 Task: Search copy of my invoice in Marketing Solutions
Action: Mouse moved to (320, 456)
Screenshot: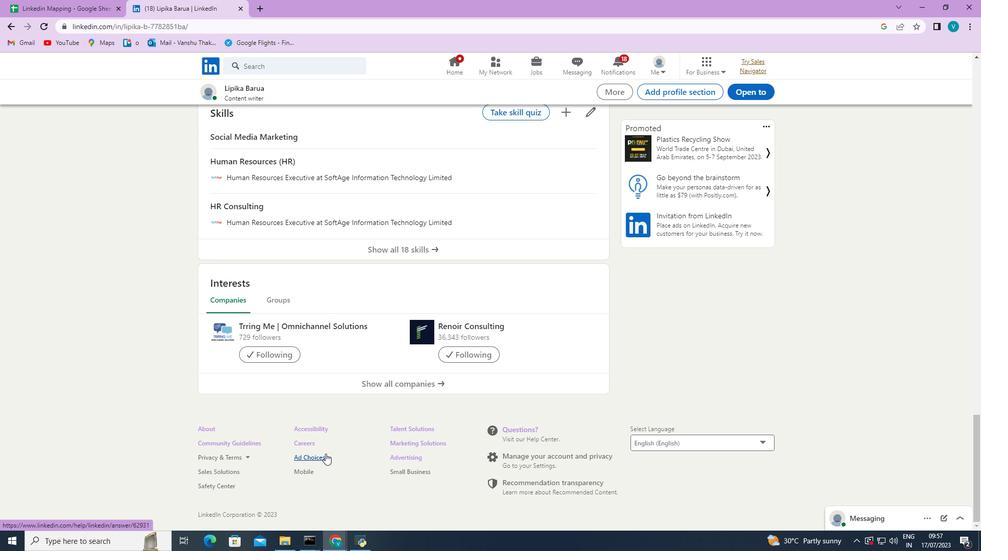 
Action: Mouse pressed left at (320, 456)
Screenshot: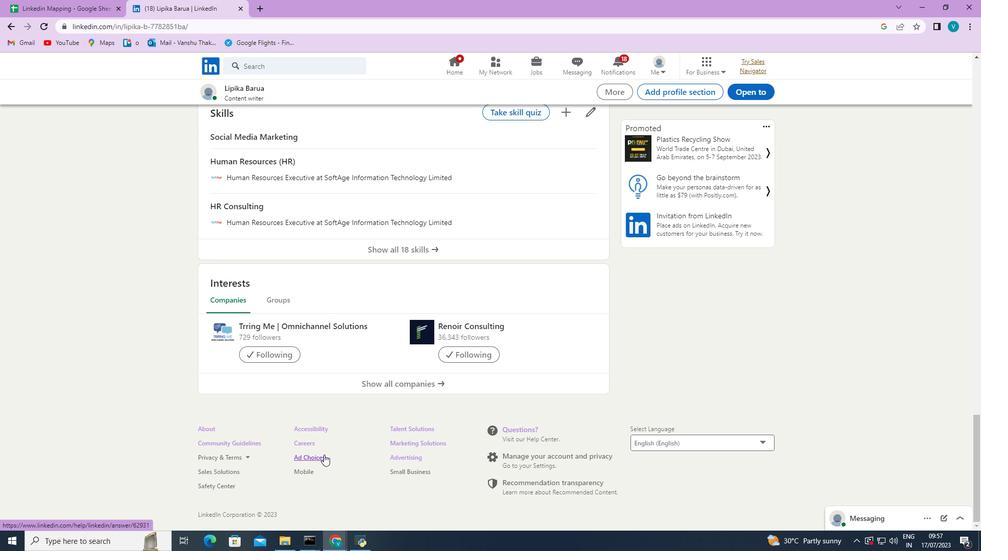 
Action: Mouse moved to (339, 89)
Screenshot: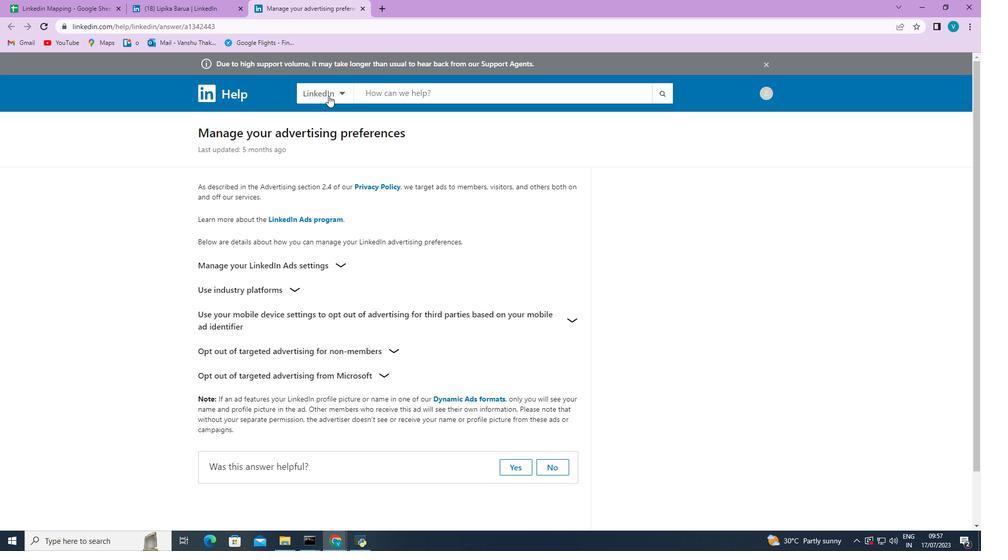 
Action: Mouse pressed left at (339, 89)
Screenshot: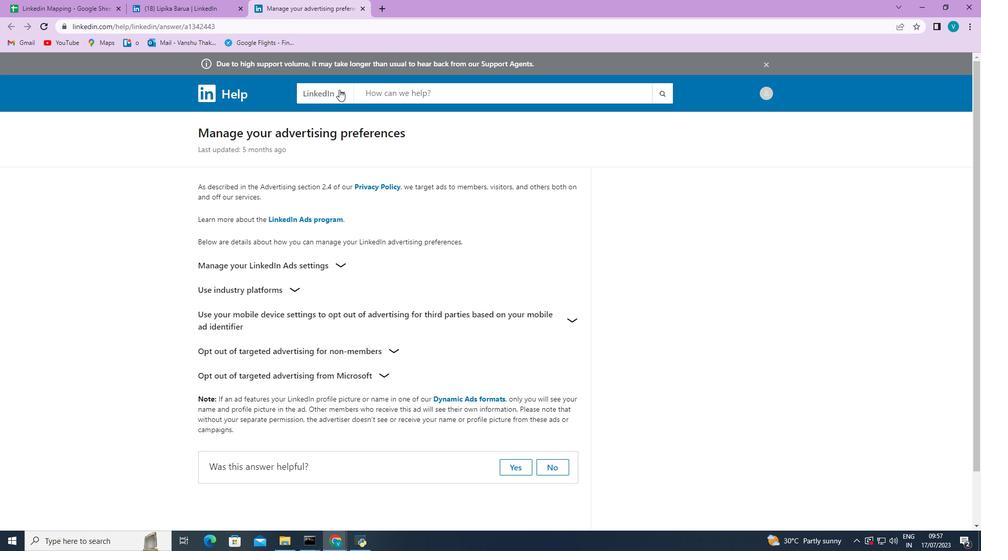 
Action: Mouse moved to (352, 201)
Screenshot: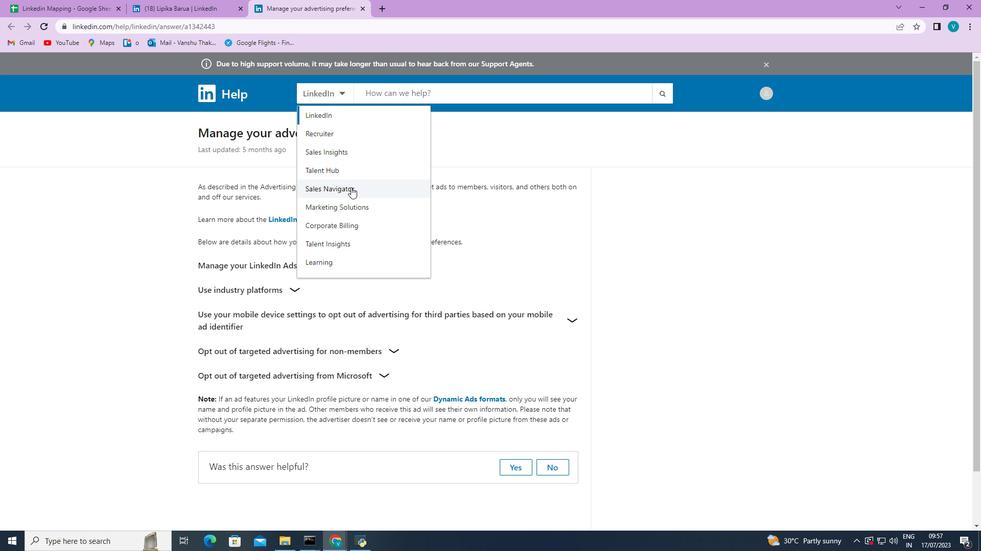 
Action: Mouse pressed left at (352, 201)
Screenshot: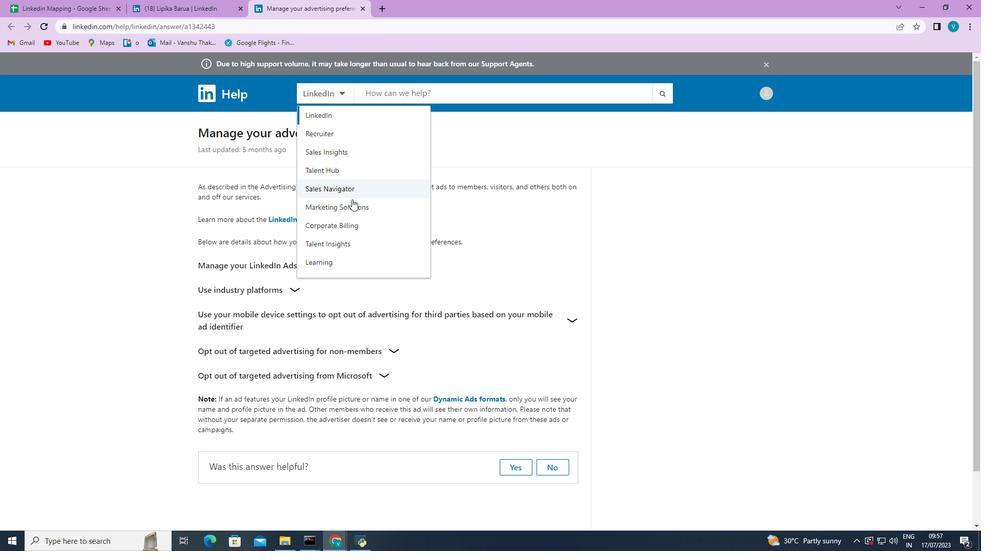 
Action: Mouse moved to (468, 96)
Screenshot: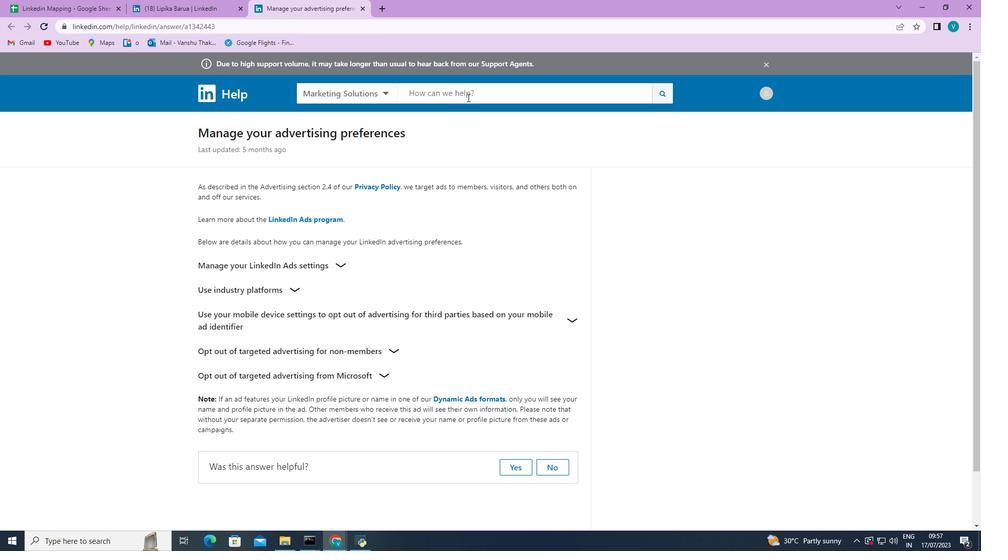 
Action: Mouse pressed left at (468, 96)
Screenshot: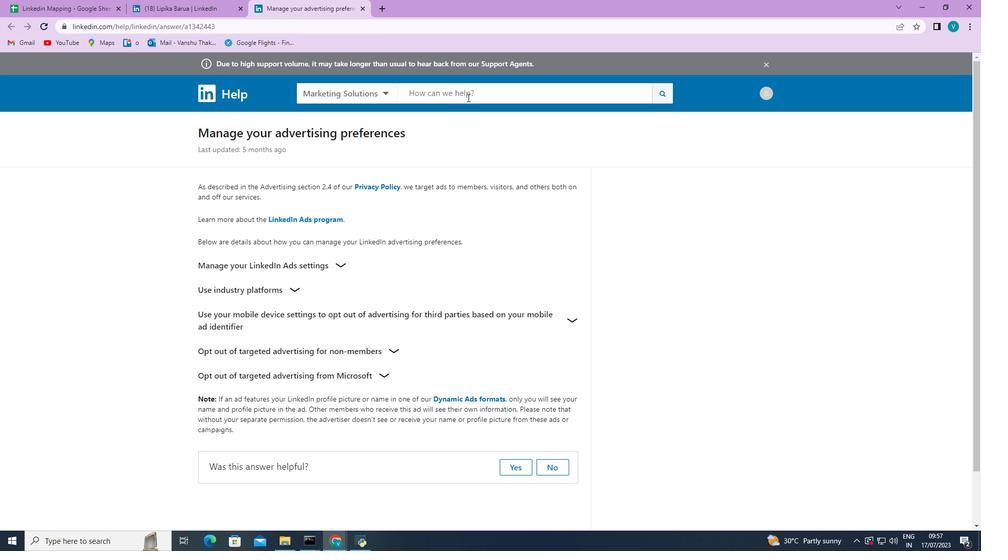 
Action: Key pressed copy<Key.space>of<Key.space>my<Key.space>invoice<Key.enter>
Screenshot: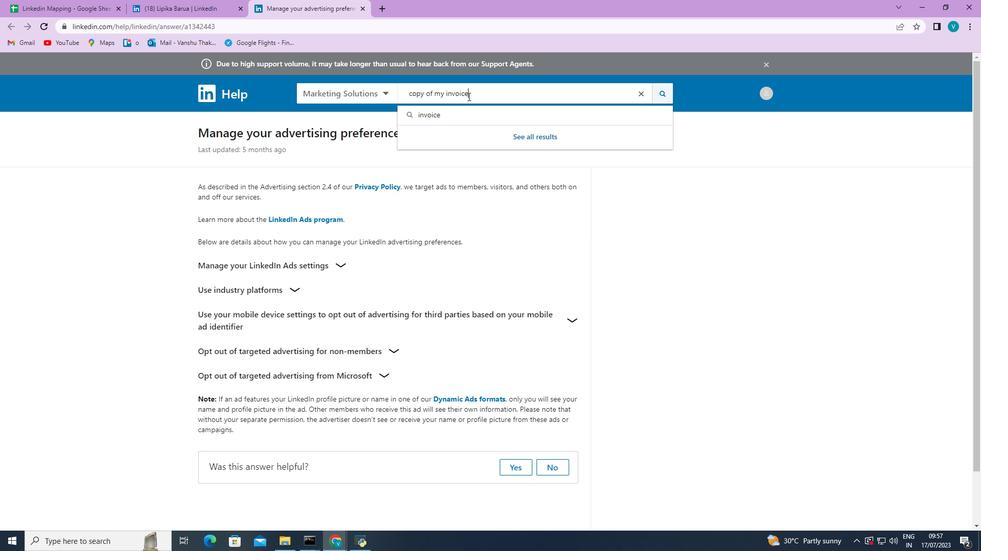 
Action: Mouse moved to (736, 181)
Screenshot: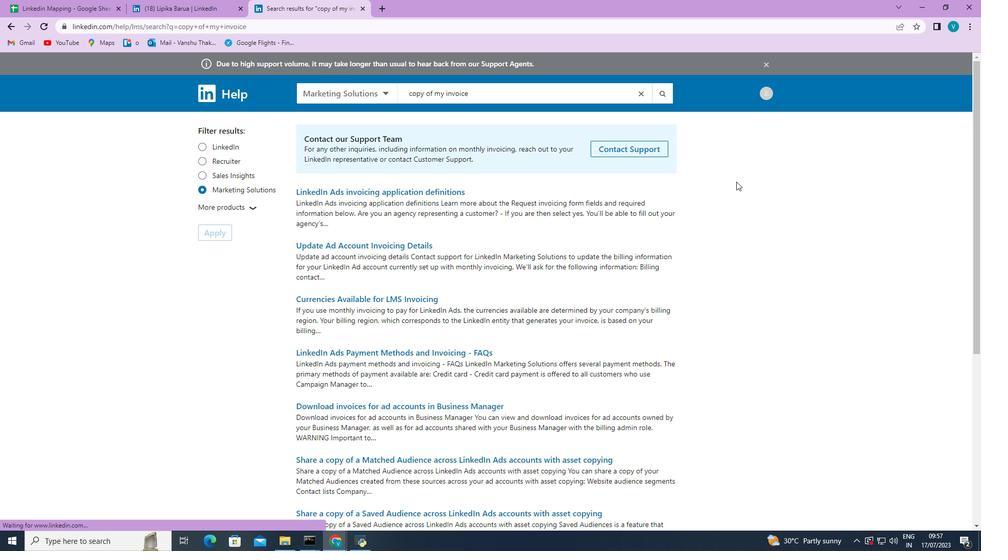
Action: Mouse scrolled (736, 181) with delta (0, 0)
Screenshot: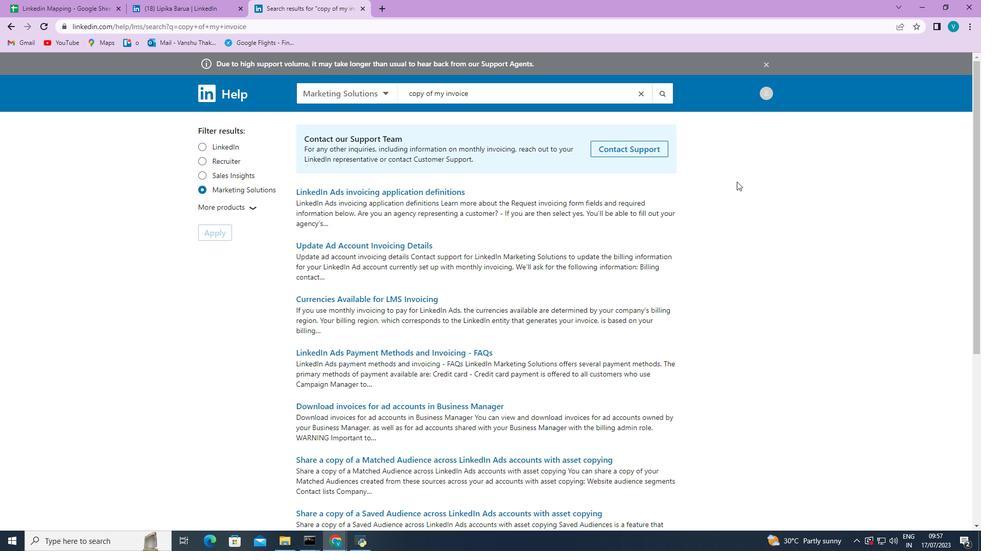 
Action: Mouse scrolled (736, 181) with delta (0, 0)
Screenshot: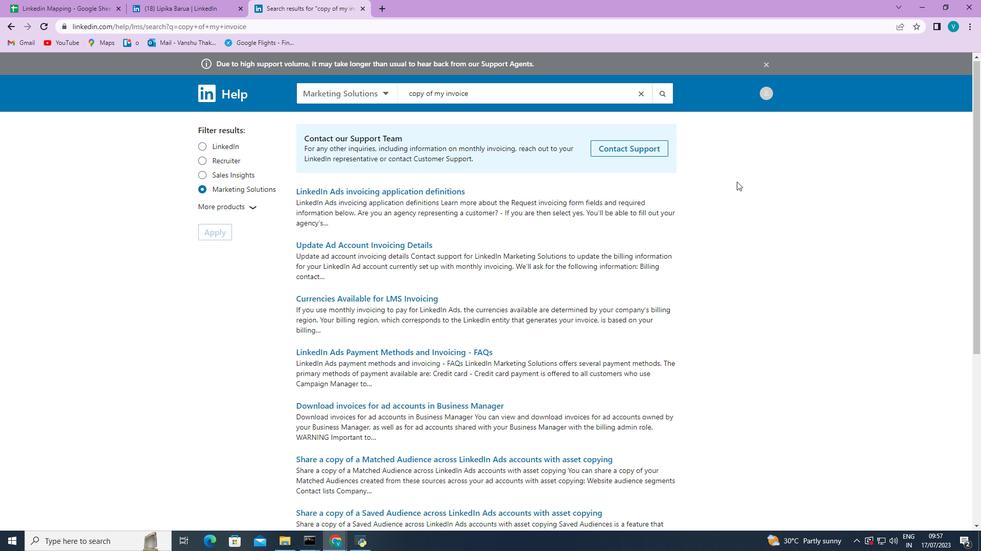 
Action: Mouse scrolled (736, 181) with delta (0, 0)
Screenshot: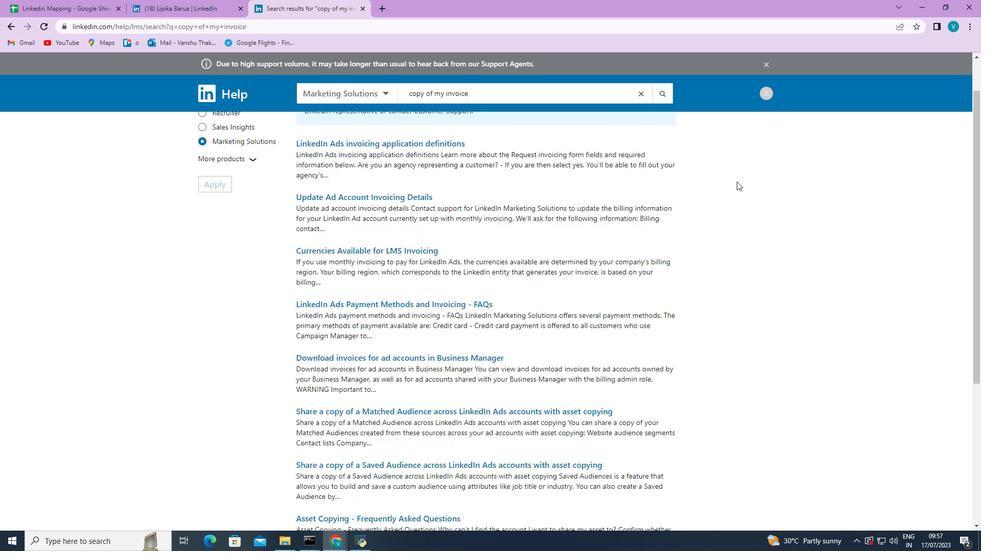 
Action: Mouse scrolled (736, 181) with delta (0, 0)
Screenshot: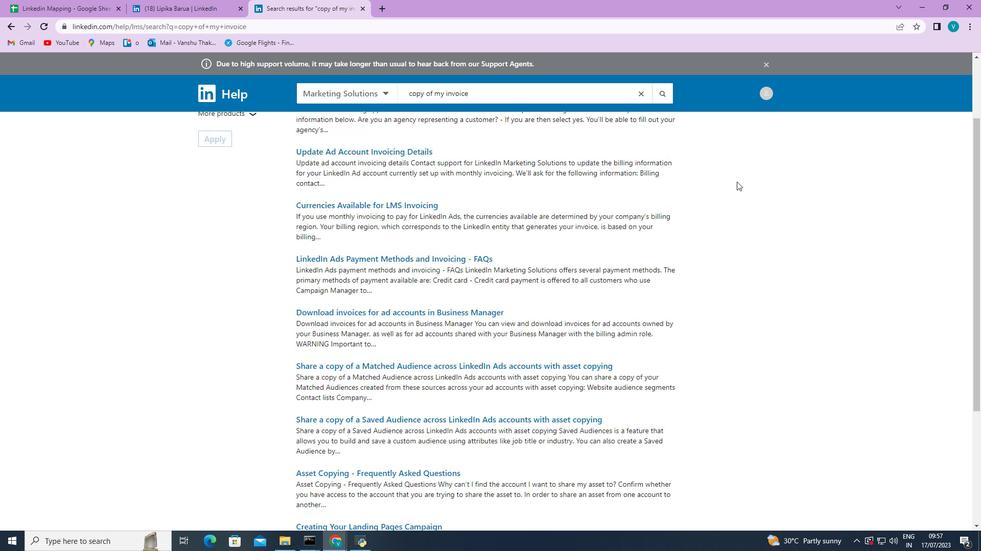 
Action: Mouse scrolled (736, 181) with delta (0, 0)
Screenshot: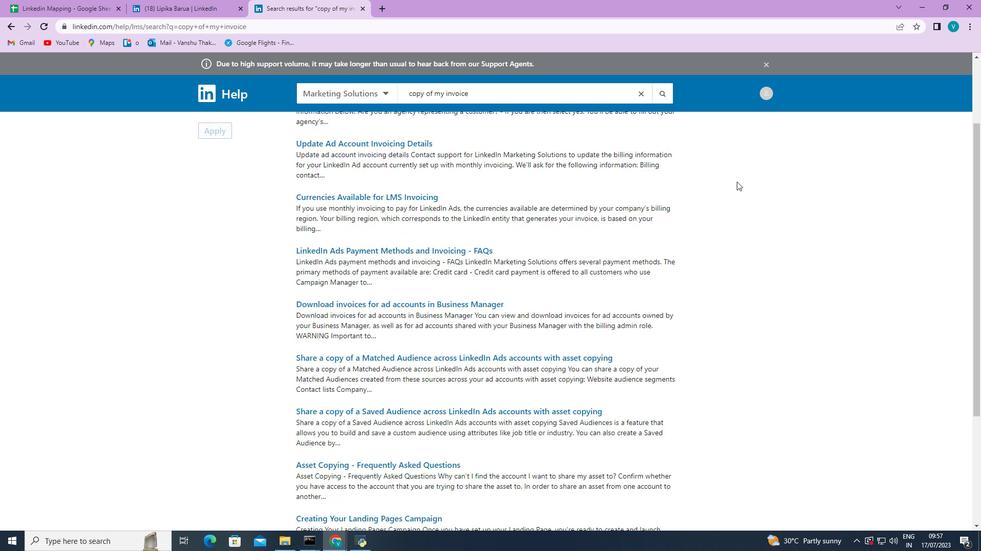 
Action: Mouse scrolled (736, 181) with delta (0, 0)
Screenshot: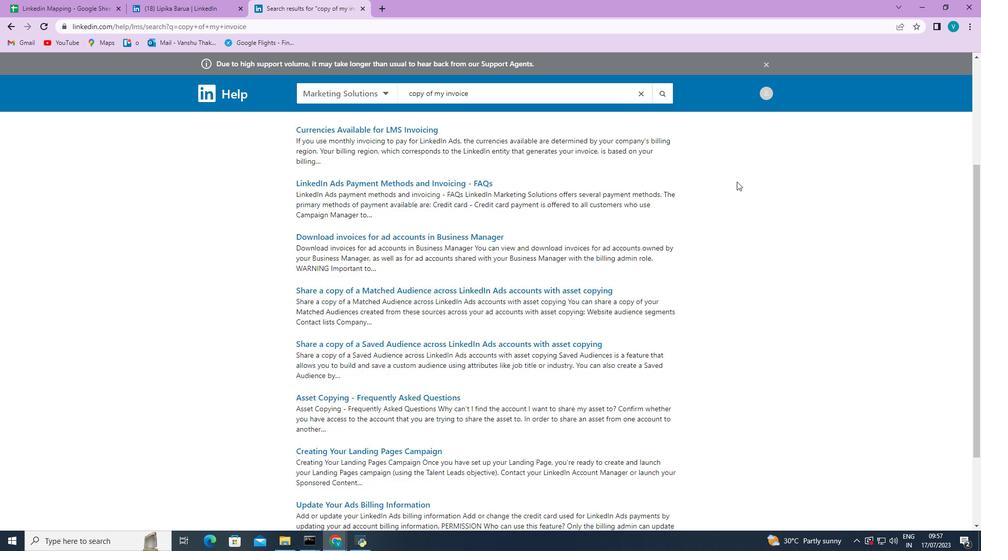 
Action: Mouse scrolled (736, 181) with delta (0, 0)
Screenshot: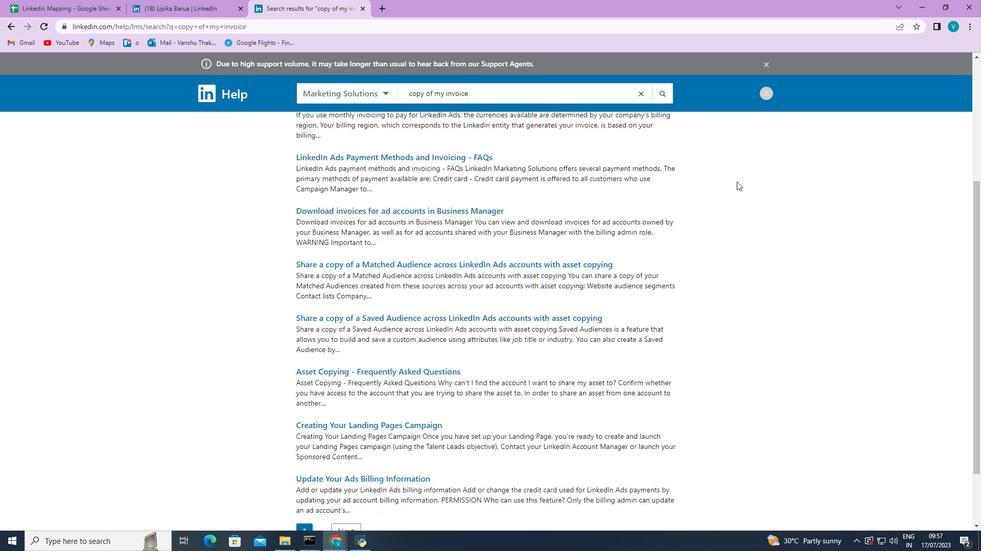 
Action: Mouse scrolled (736, 181) with delta (0, 0)
Screenshot: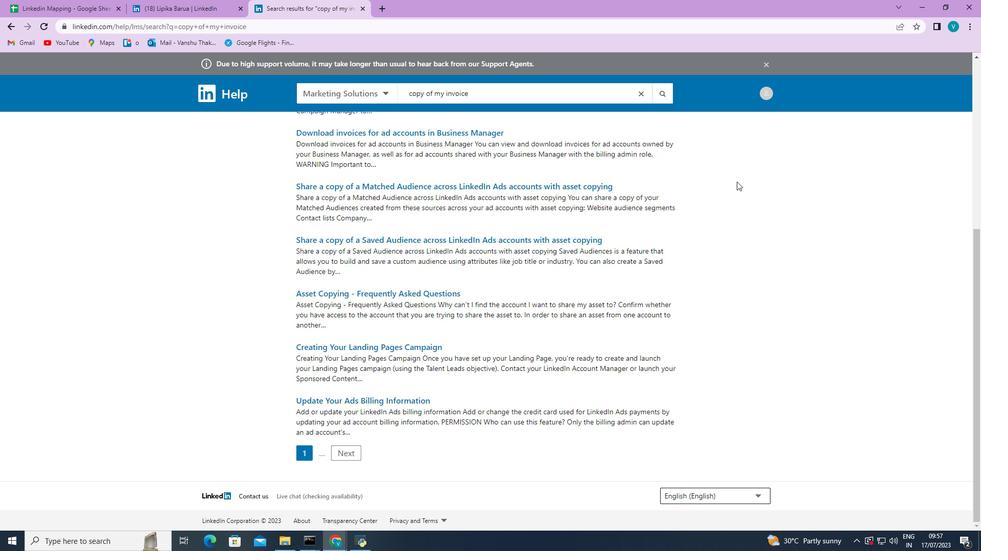 
Action: Mouse scrolled (736, 181) with delta (0, 0)
Screenshot: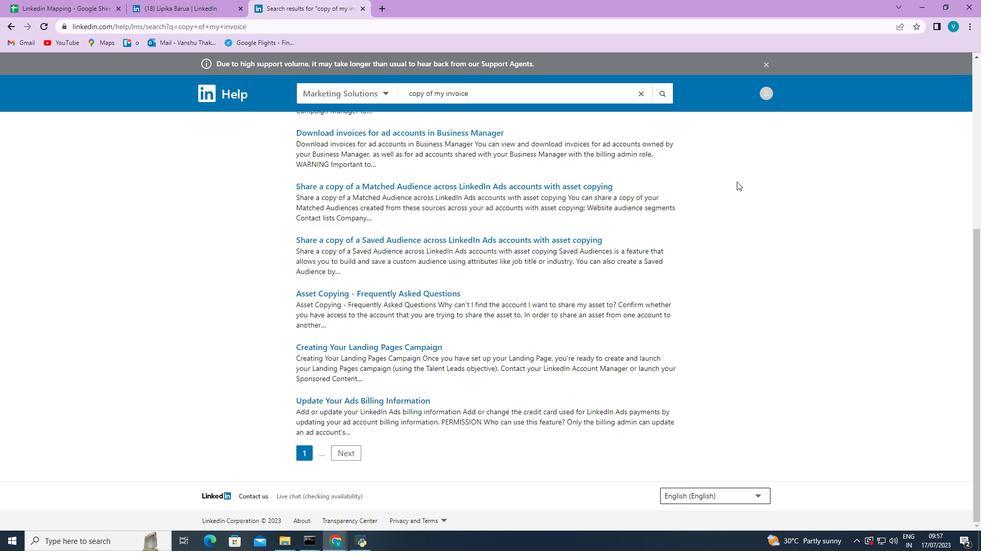 
Action: Mouse scrolled (736, 181) with delta (0, 0)
Screenshot: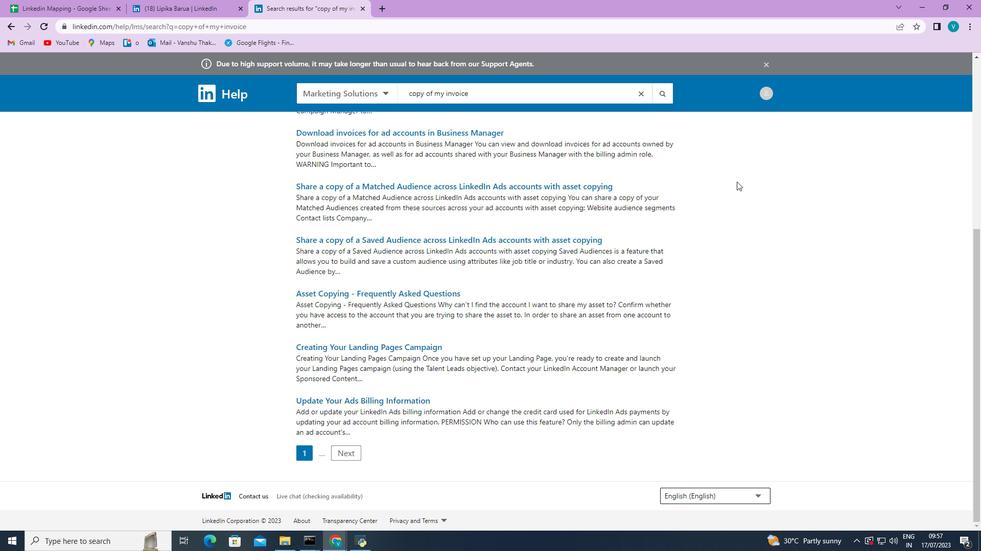 
Action: Mouse scrolled (736, 181) with delta (0, 0)
Screenshot: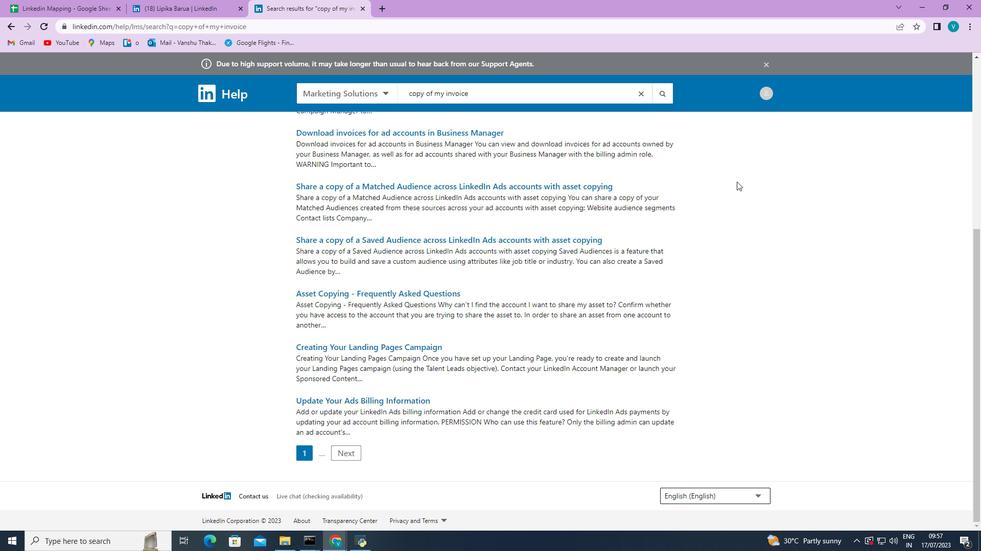 
Action: Mouse scrolled (736, 181) with delta (0, 0)
Screenshot: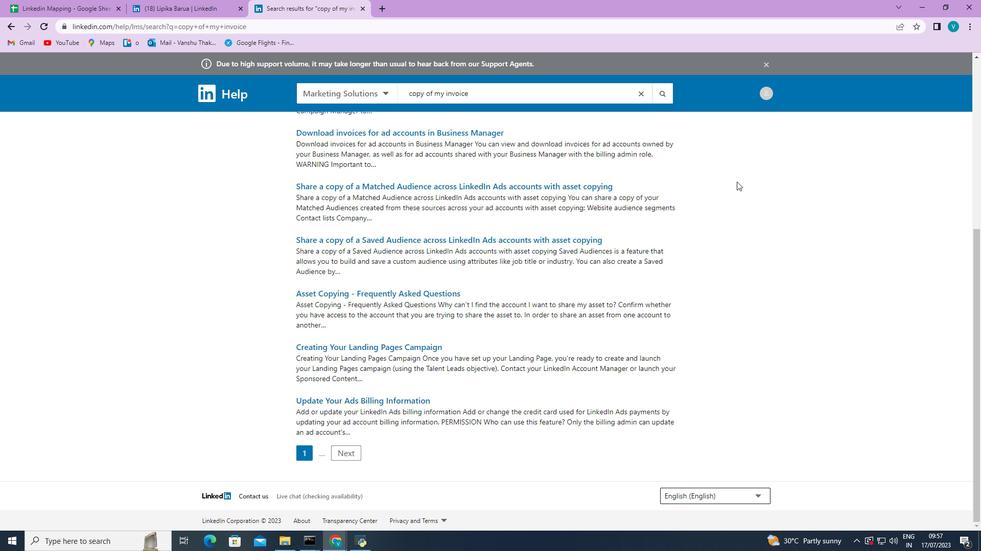 
Action: Mouse scrolled (736, 181) with delta (0, 0)
Screenshot: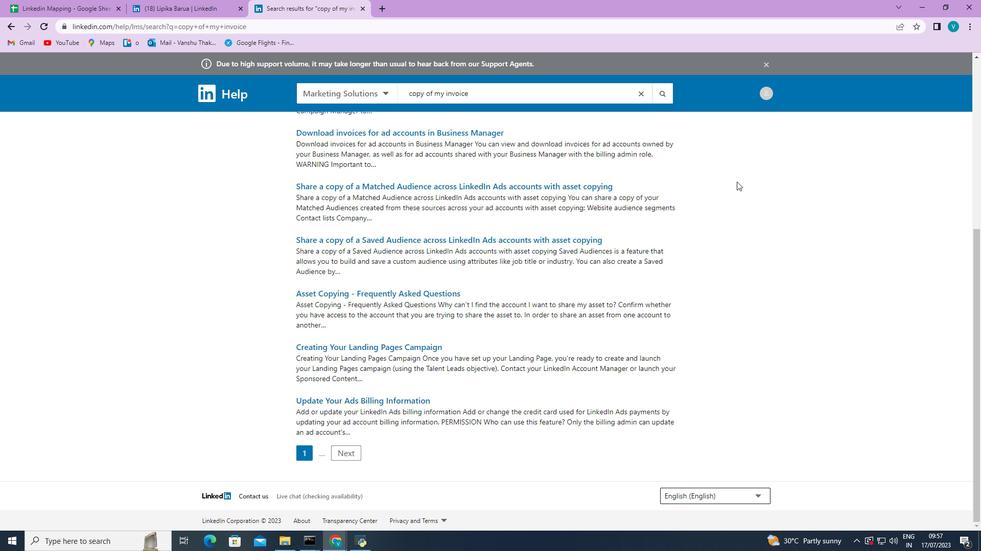 
Action: Mouse scrolled (736, 181) with delta (0, 0)
Screenshot: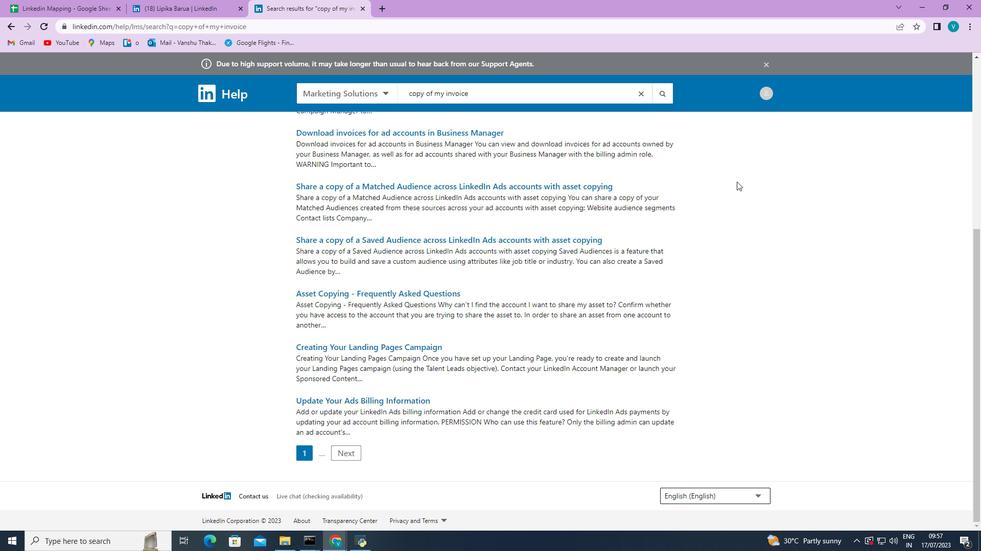
Action: Mouse moved to (736, 186)
Screenshot: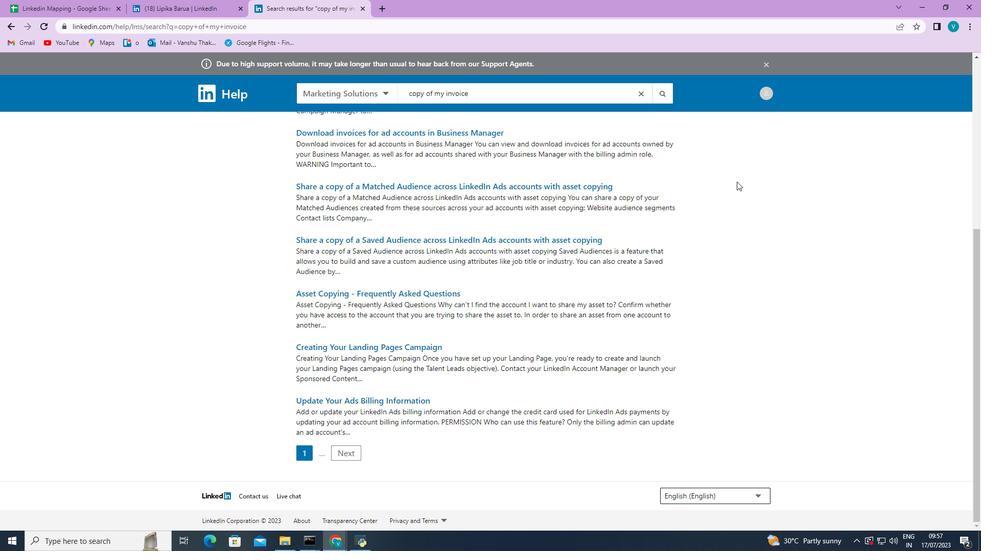 
